 Task: Set the Shipping Contact to 'contains' under New invoice in find invoice.
Action: Mouse moved to (145, 14)
Screenshot: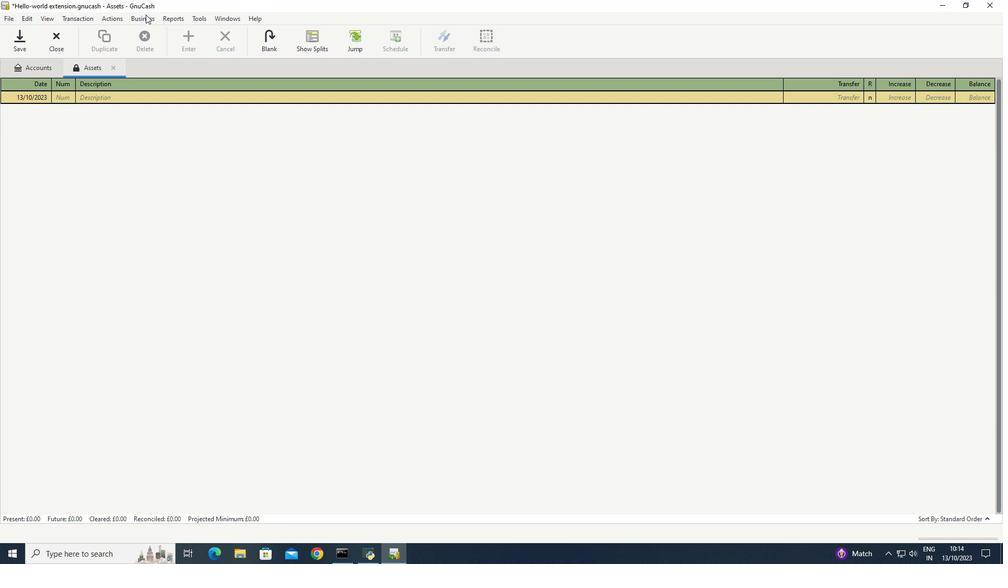 
Action: Mouse pressed left at (145, 14)
Screenshot: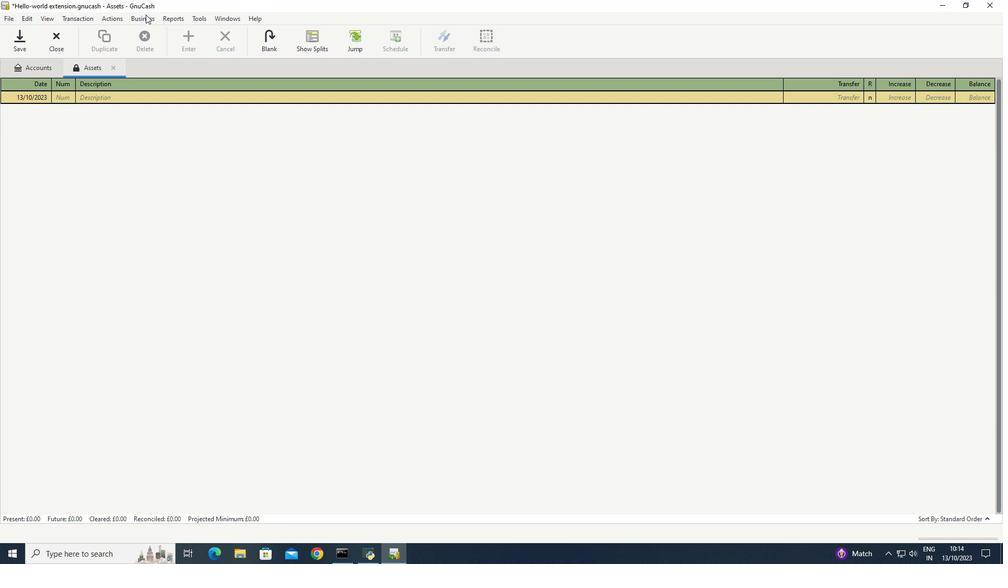 
Action: Mouse moved to (260, 83)
Screenshot: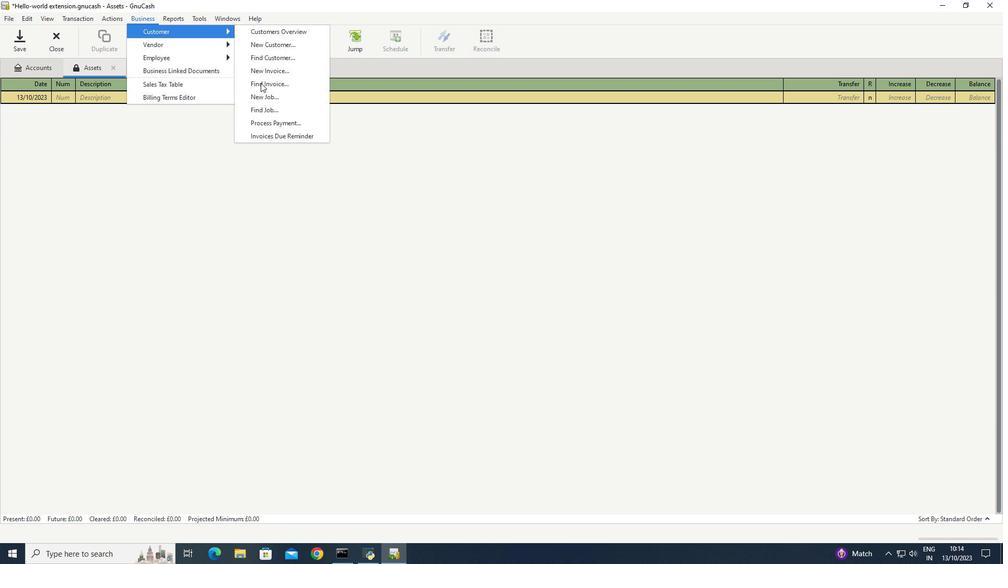 
Action: Mouse pressed left at (260, 83)
Screenshot: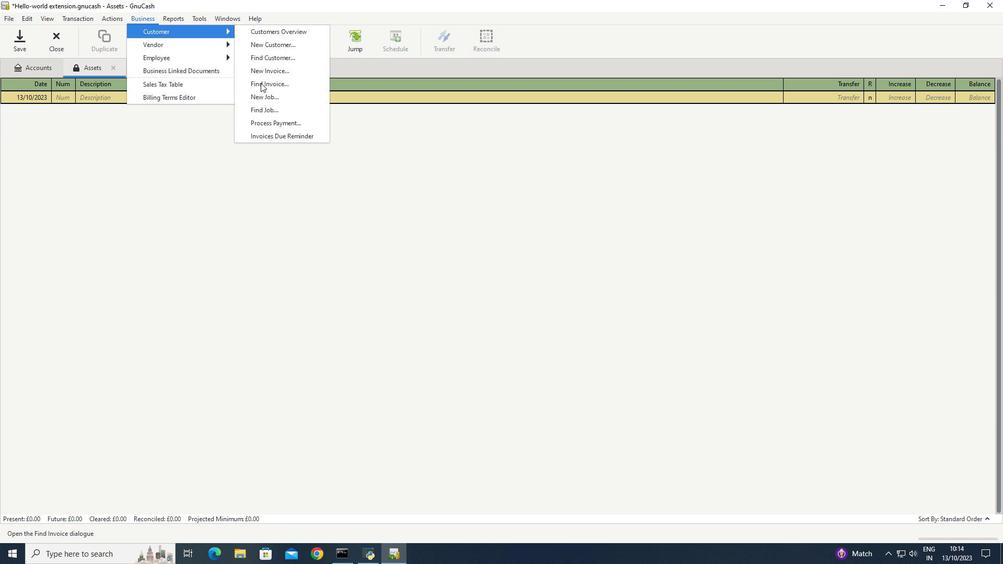 
Action: Mouse moved to (527, 358)
Screenshot: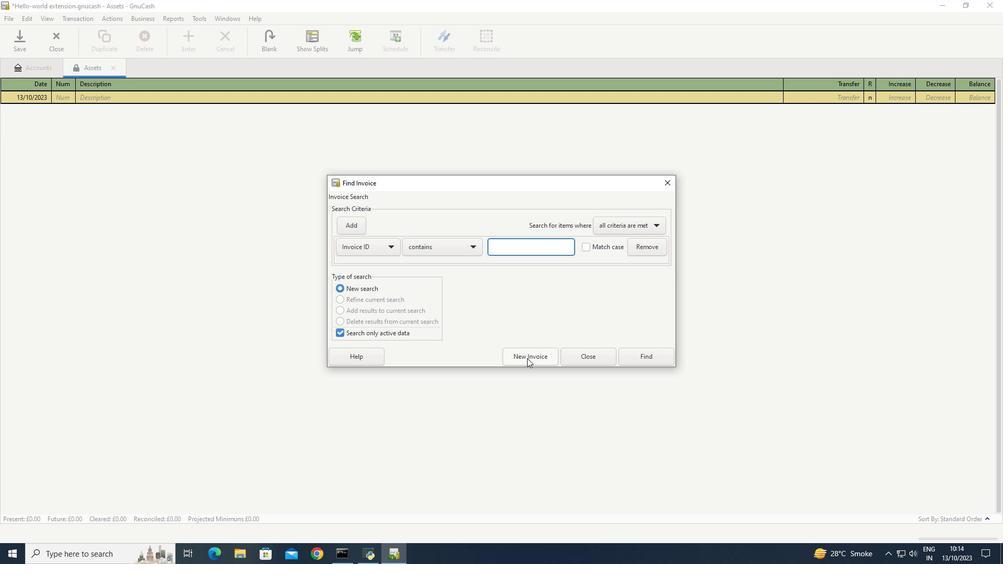 
Action: Mouse pressed left at (527, 358)
Screenshot: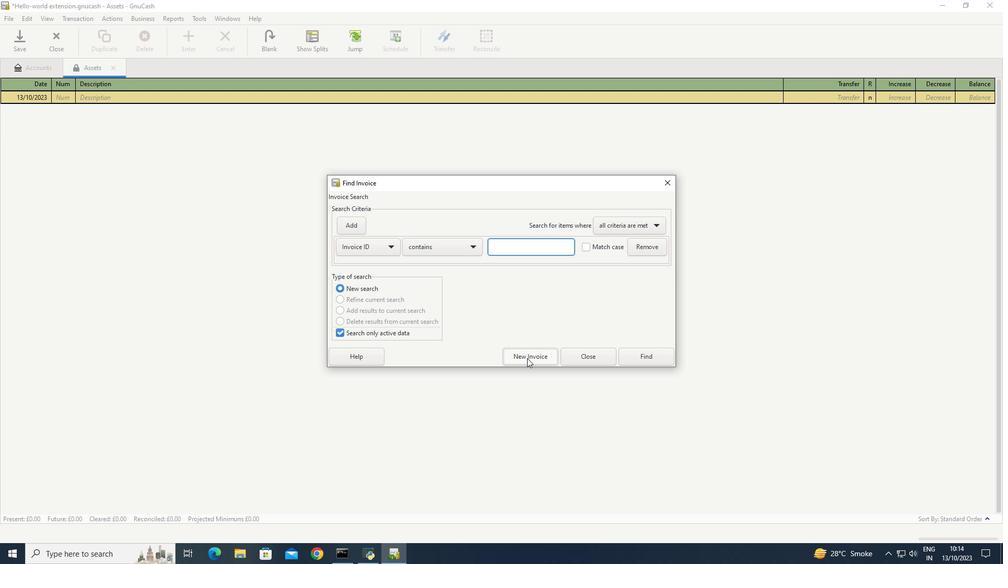 
Action: Mouse moved to (555, 280)
Screenshot: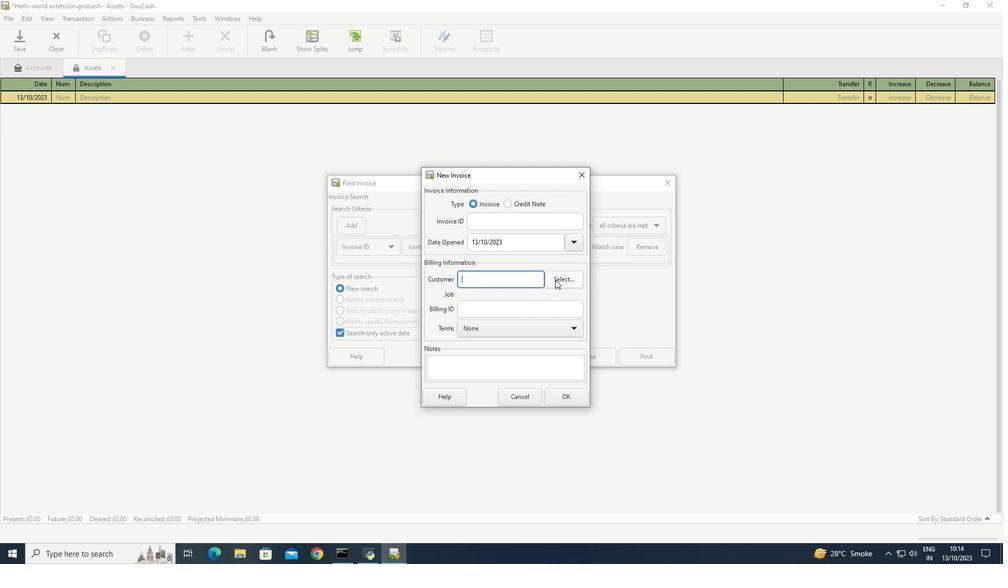 
Action: Mouse pressed left at (555, 280)
Screenshot: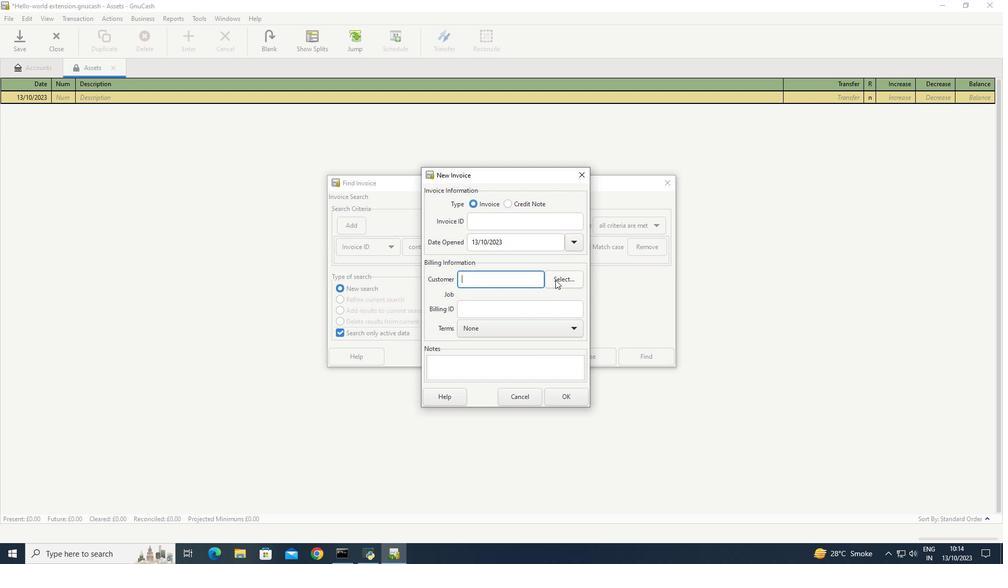 
Action: Mouse moved to (390, 247)
Screenshot: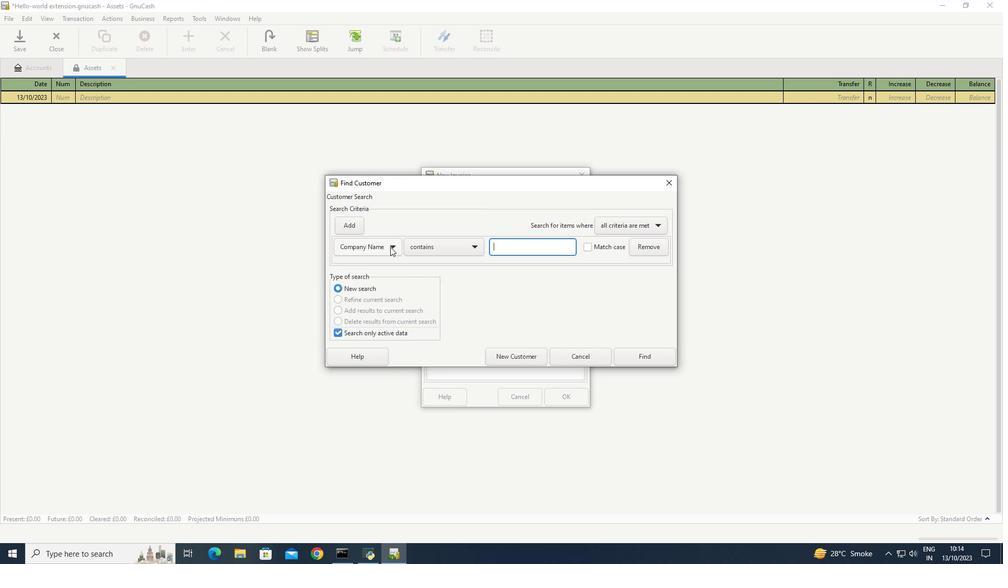 
Action: Mouse pressed left at (390, 247)
Screenshot: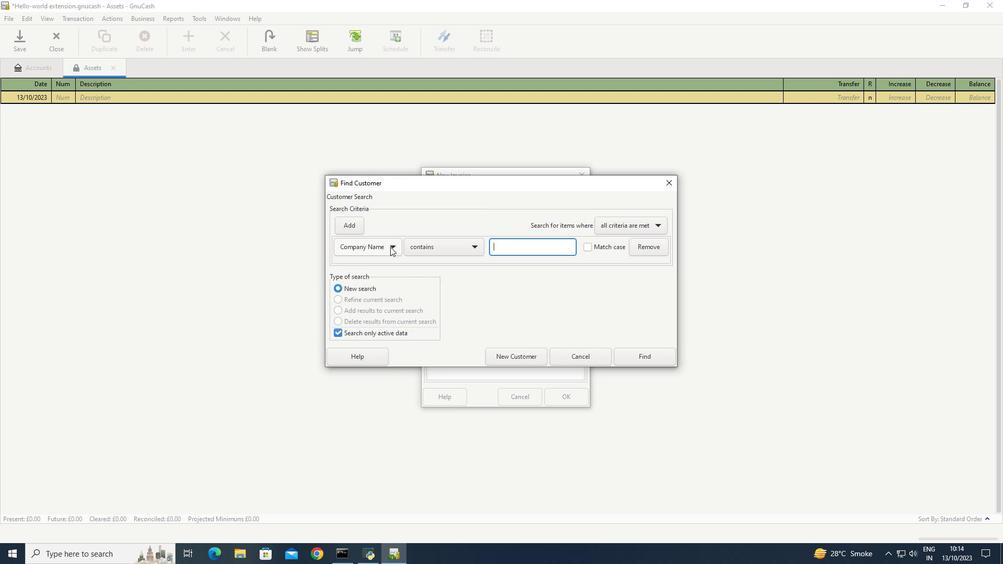 
Action: Mouse moved to (373, 293)
Screenshot: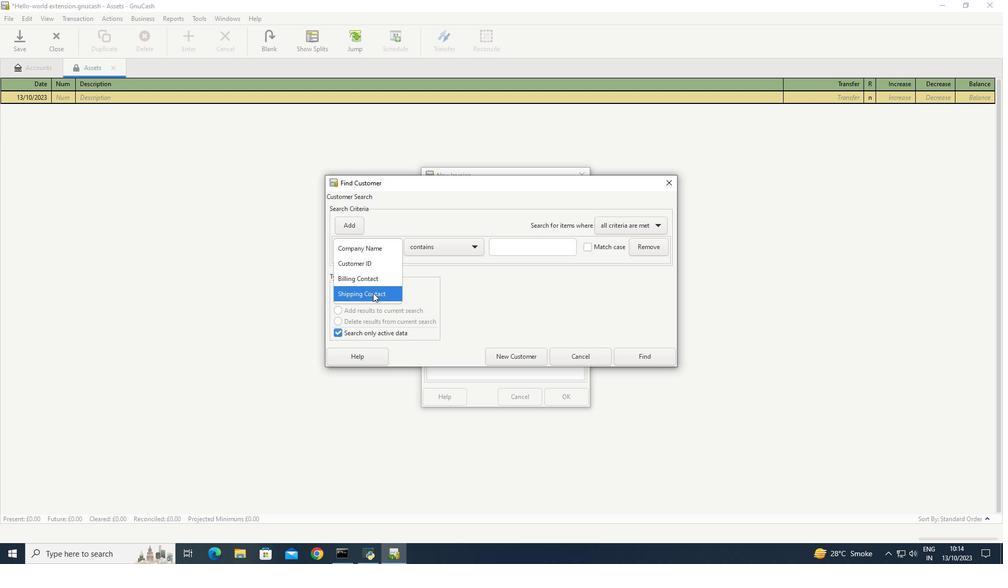 
Action: Mouse pressed left at (373, 293)
Screenshot: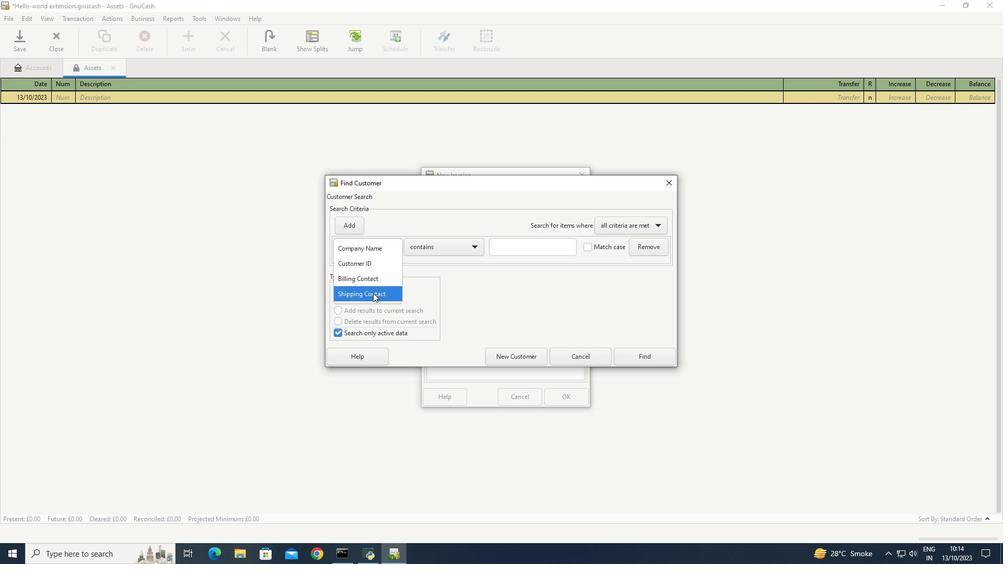 
Action: Mouse moved to (446, 244)
Screenshot: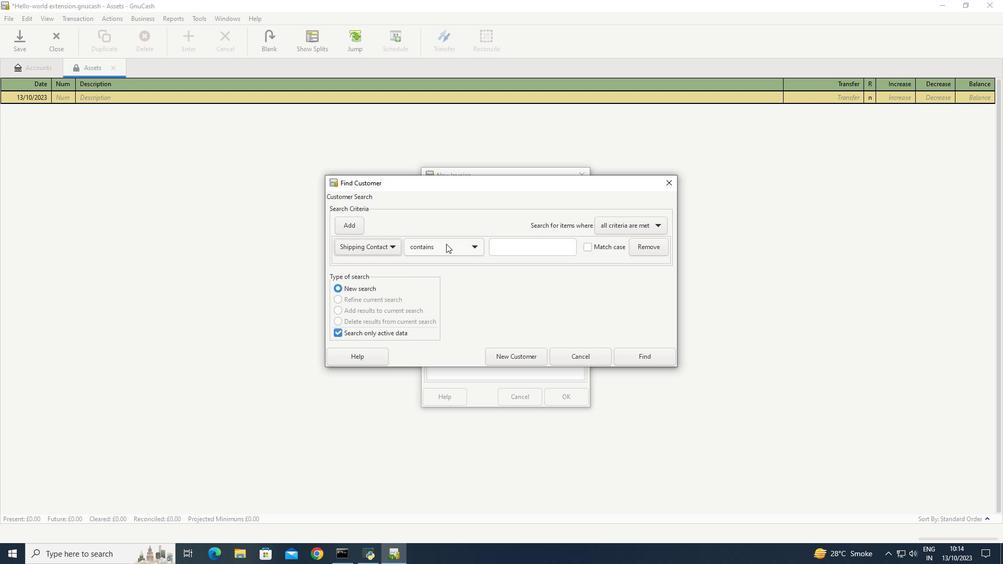 
Action: Mouse pressed left at (446, 244)
Screenshot: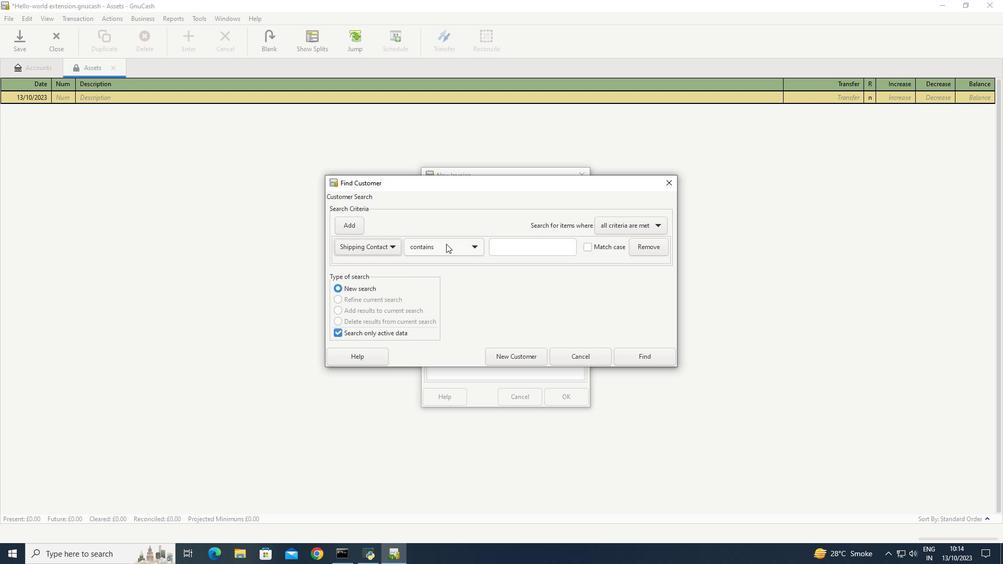 
Action: Mouse moved to (427, 248)
Screenshot: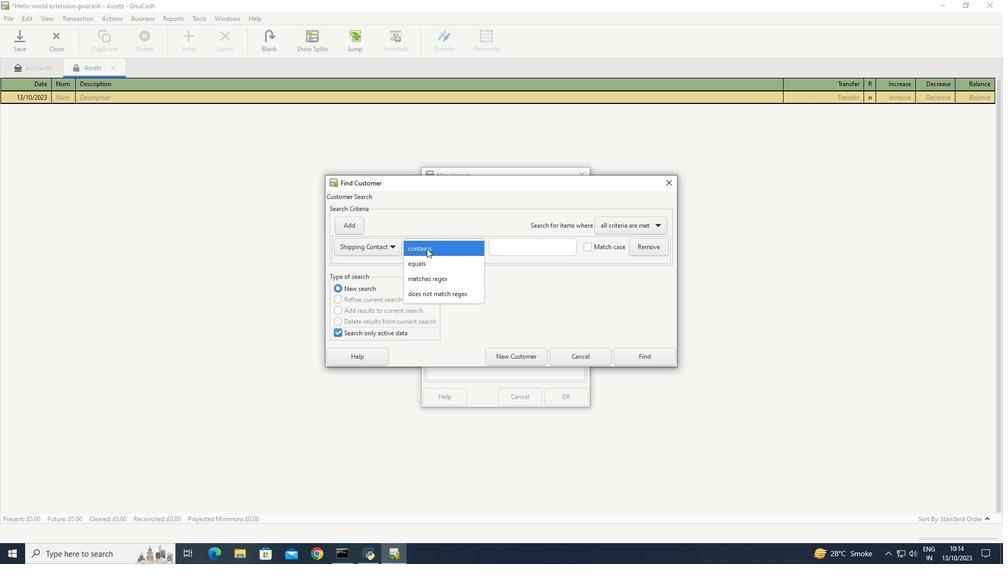 
Action: Mouse pressed left at (427, 248)
Screenshot: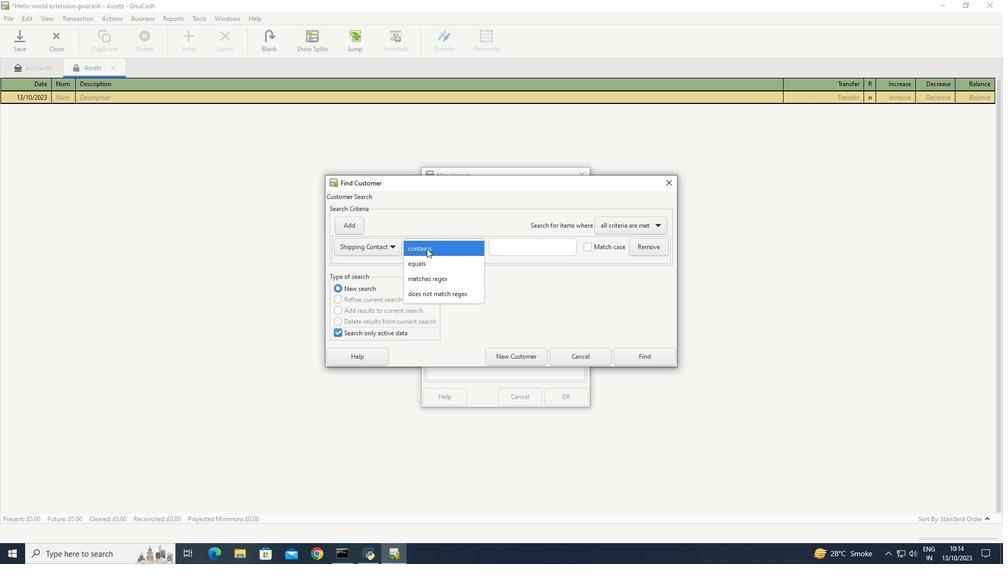 
Action: Mouse moved to (464, 295)
Screenshot: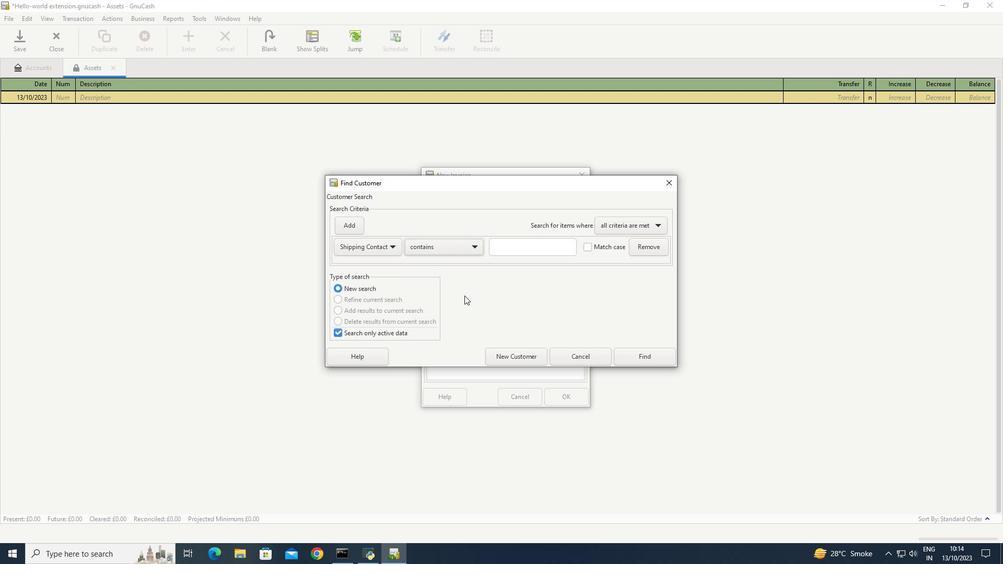 
Action: Mouse pressed left at (464, 295)
Screenshot: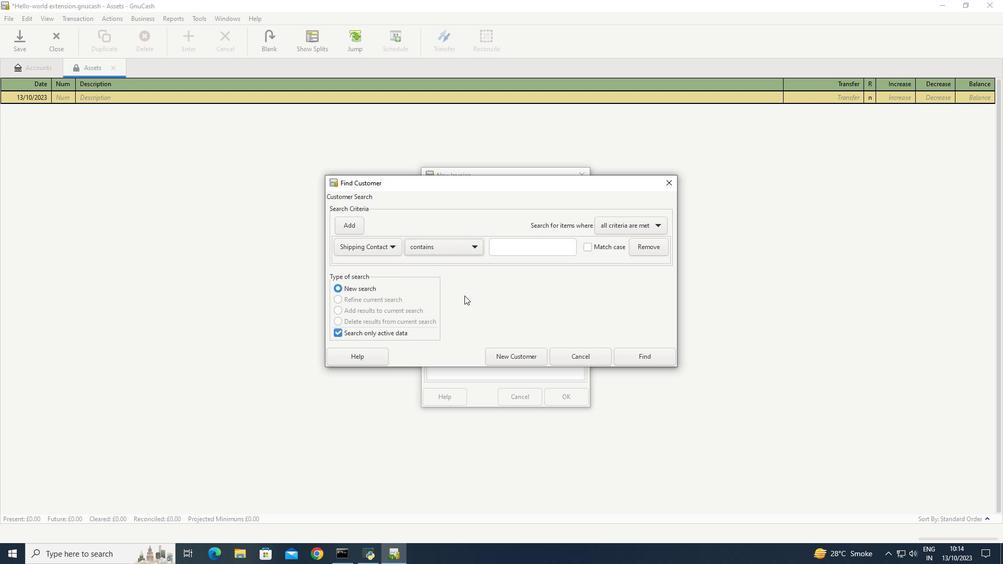 
